 Task: Find the repository "javascript" with the type "Templates".
Action: Mouse moved to (1000, 73)
Screenshot: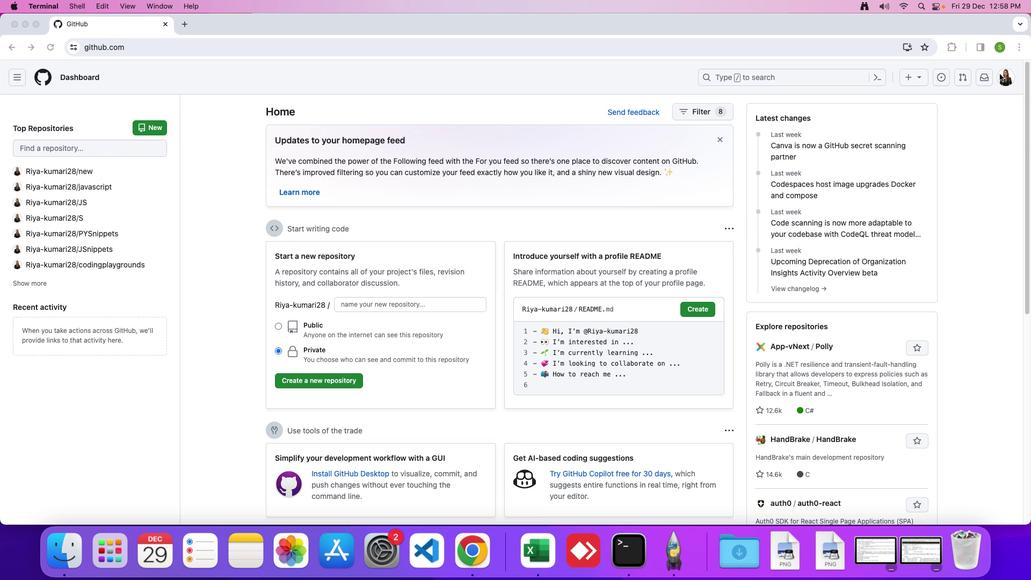 
Action: Mouse pressed left at (1000, 73)
Screenshot: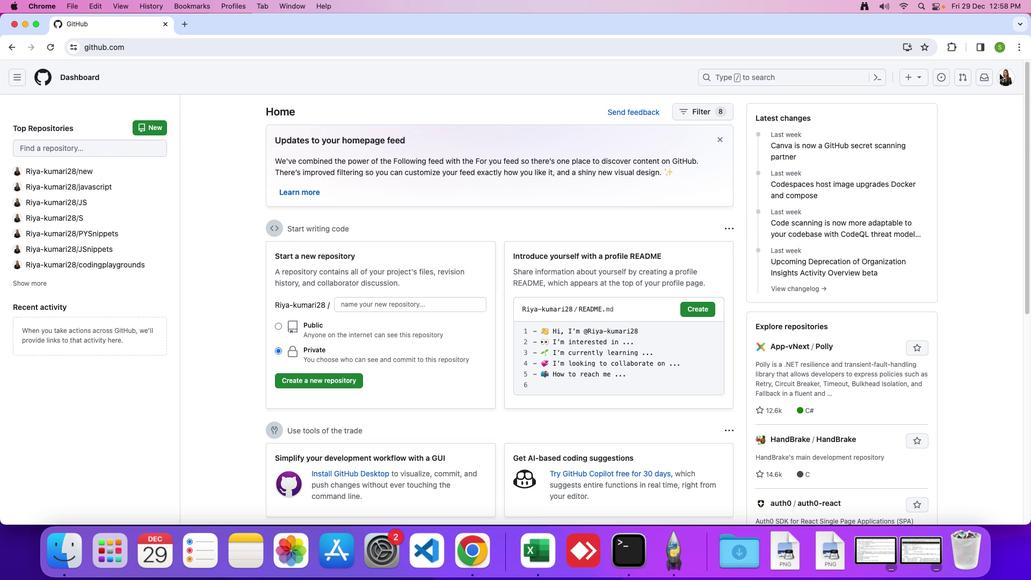 
Action: Mouse moved to (1002, 73)
Screenshot: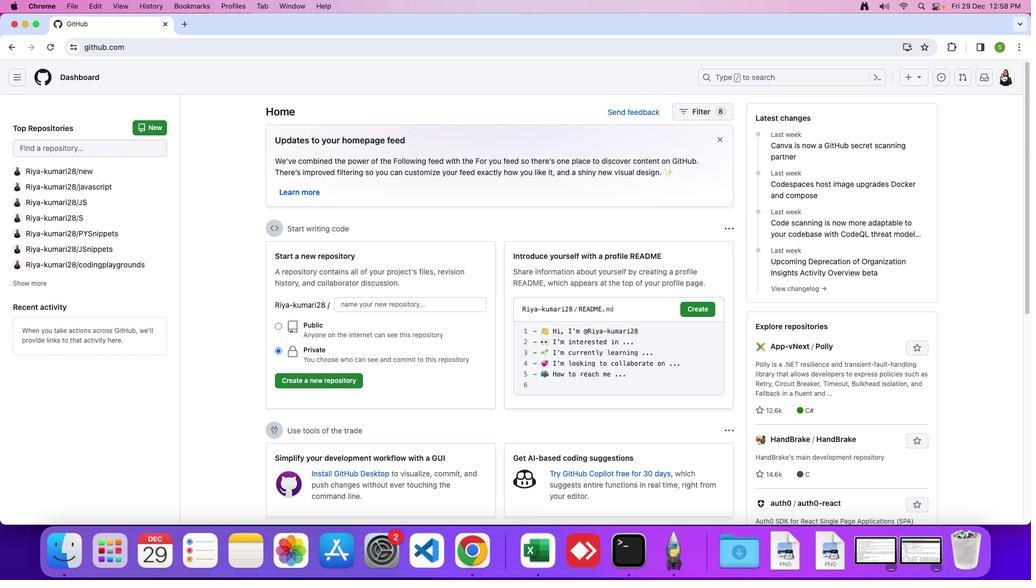 
Action: Mouse pressed left at (1002, 73)
Screenshot: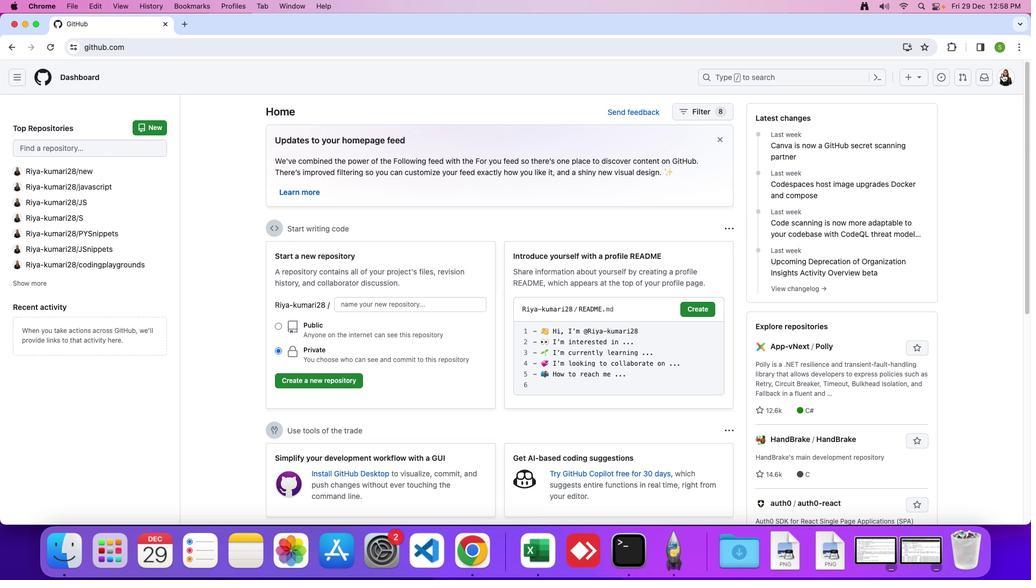 
Action: Mouse moved to (940, 170)
Screenshot: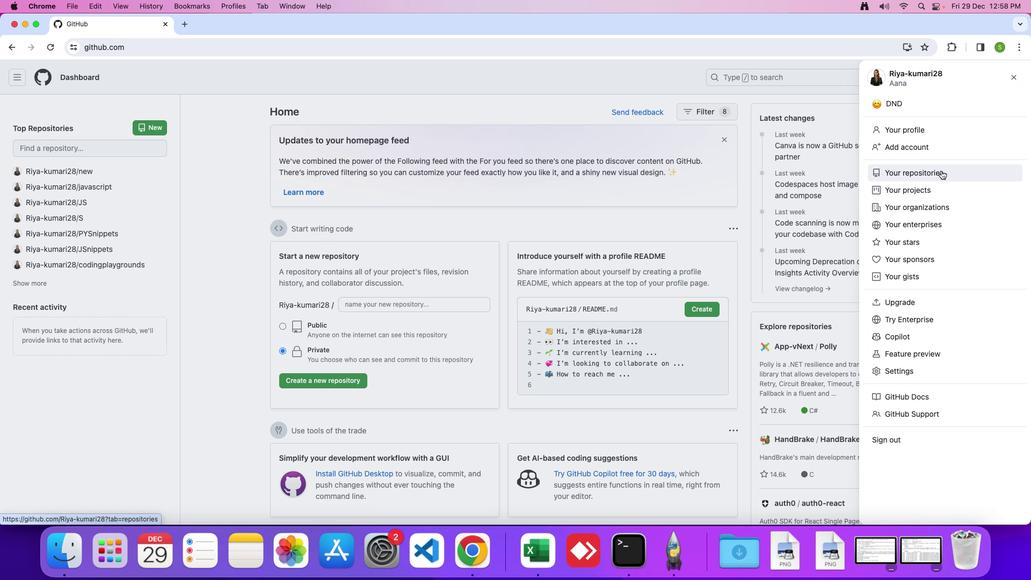 
Action: Mouse pressed left at (940, 170)
Screenshot: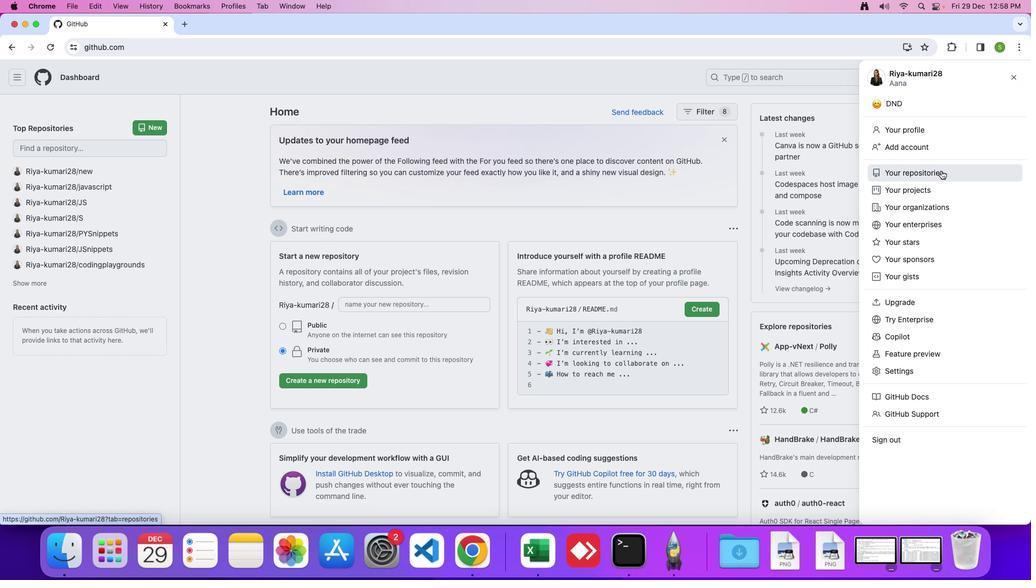 
Action: Mouse moved to (560, 135)
Screenshot: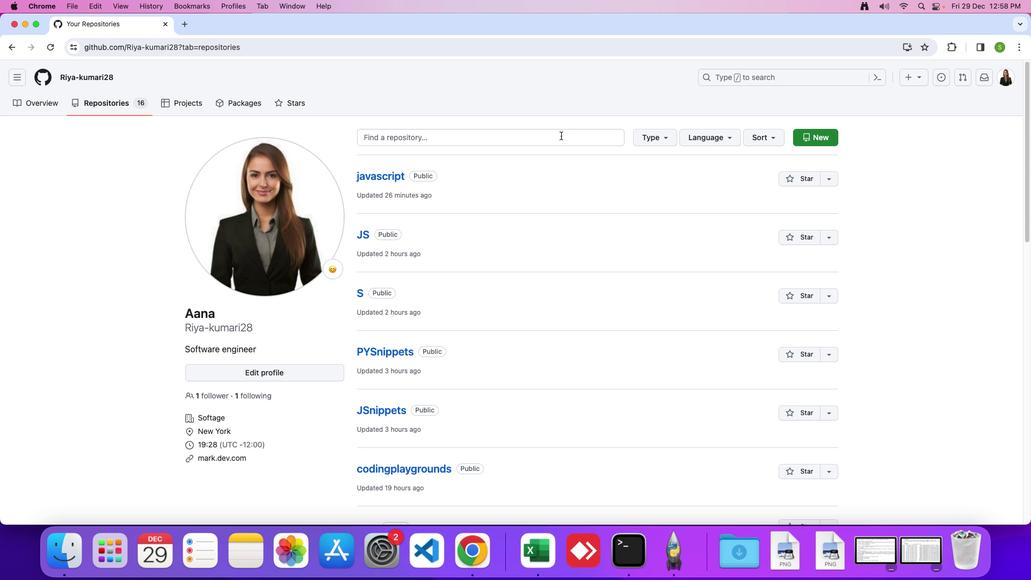 
Action: Mouse pressed left at (560, 135)
Screenshot: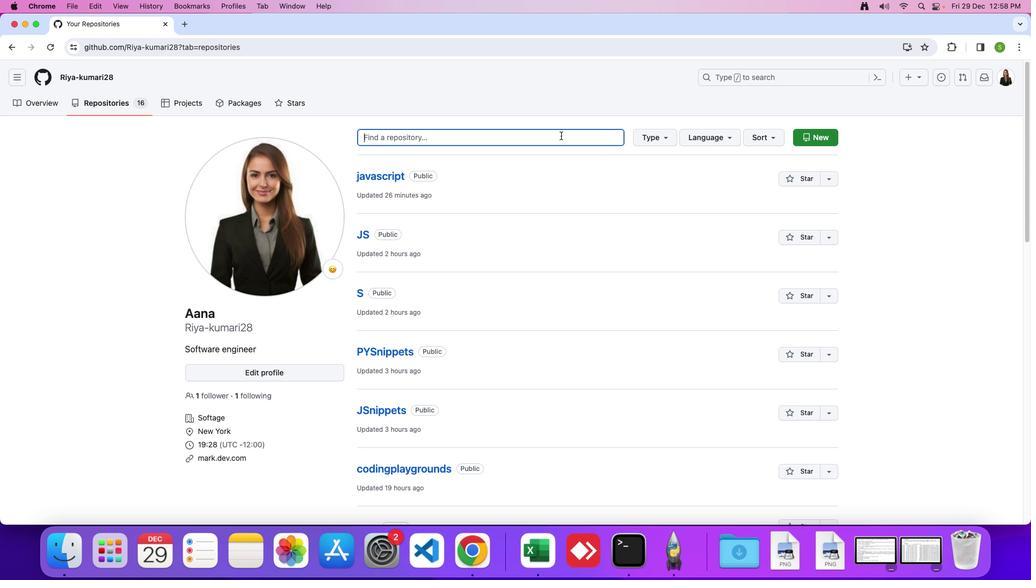 
Action: Mouse moved to (560, 135)
Screenshot: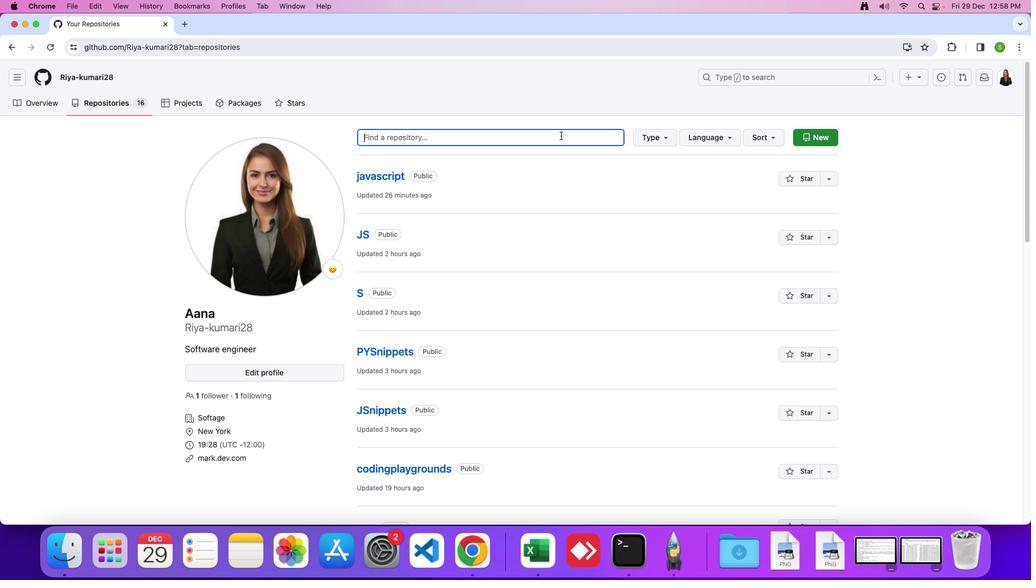 
Action: Key pressed Key.caps_lock'j''a''v''a''s''c''r''i''p''t'
Screenshot: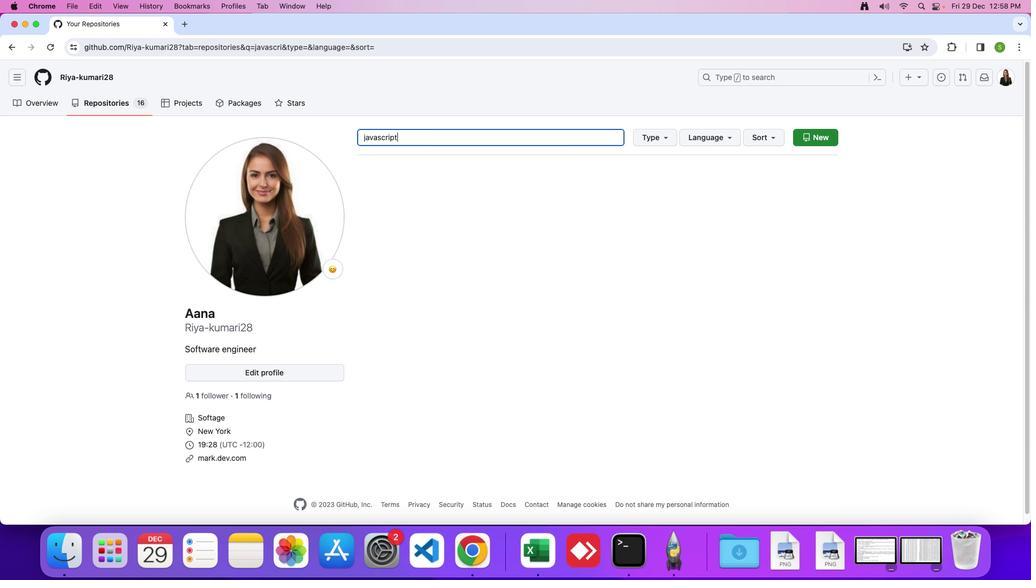 
Action: Mouse moved to (669, 138)
Screenshot: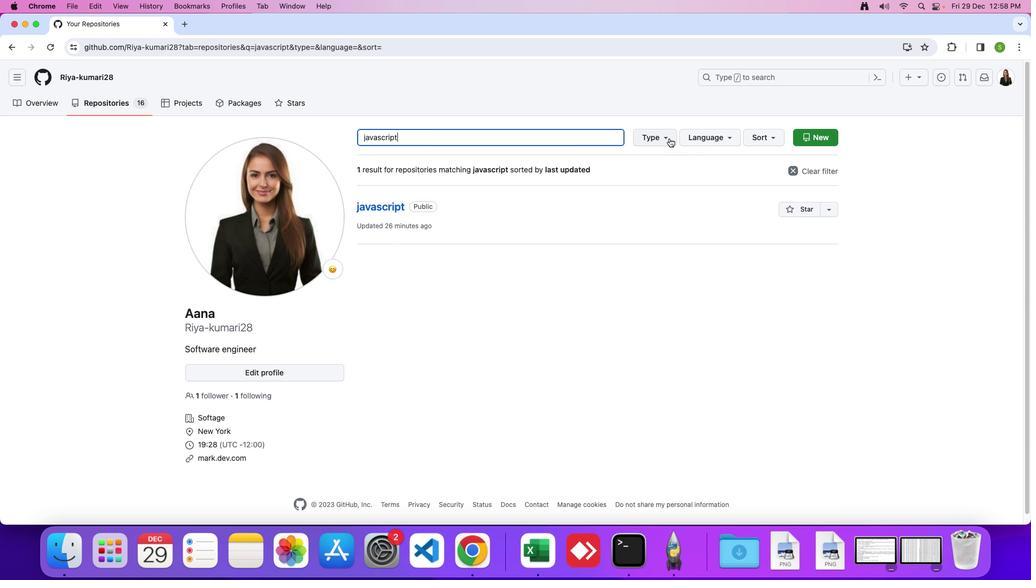 
Action: Mouse pressed left at (669, 138)
Screenshot: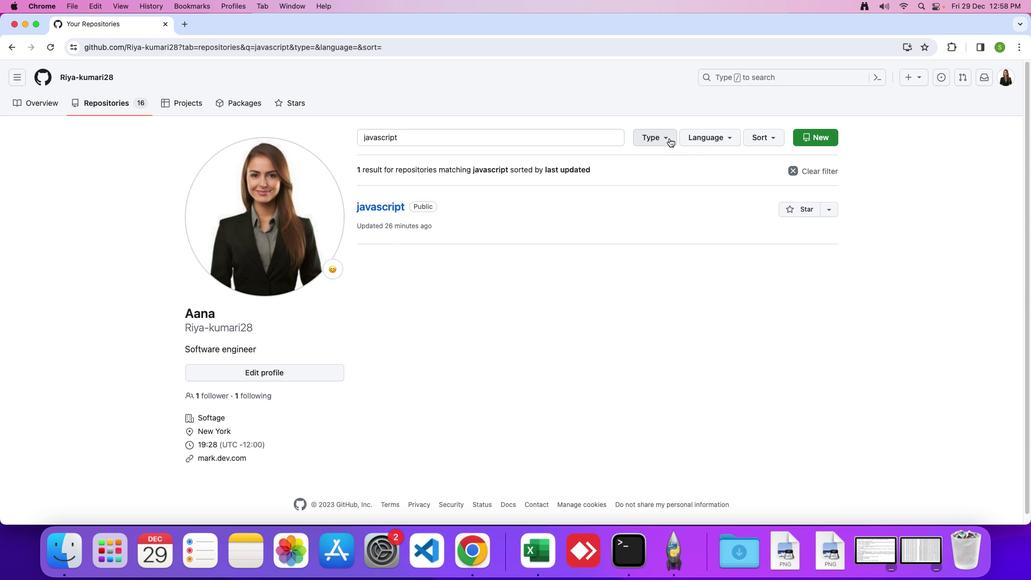 
Action: Mouse moved to (600, 317)
Screenshot: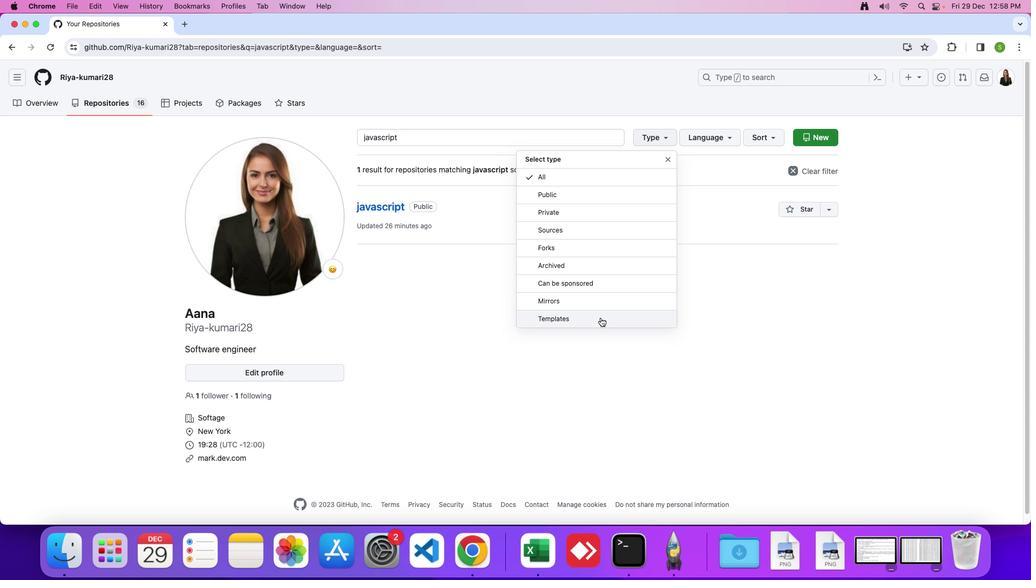 
Action: Mouse pressed left at (600, 317)
Screenshot: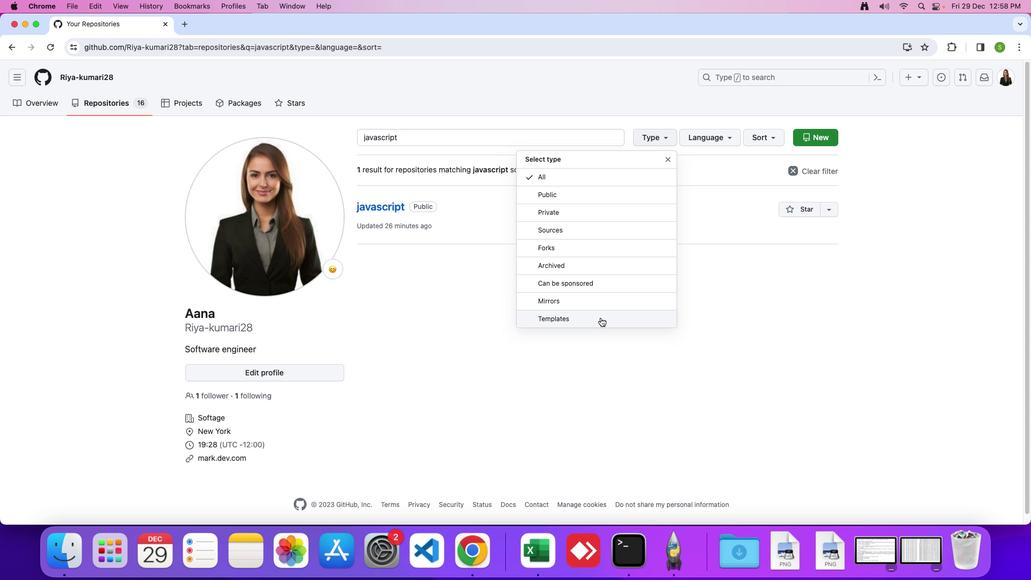
Action: Mouse moved to (600, 317)
Screenshot: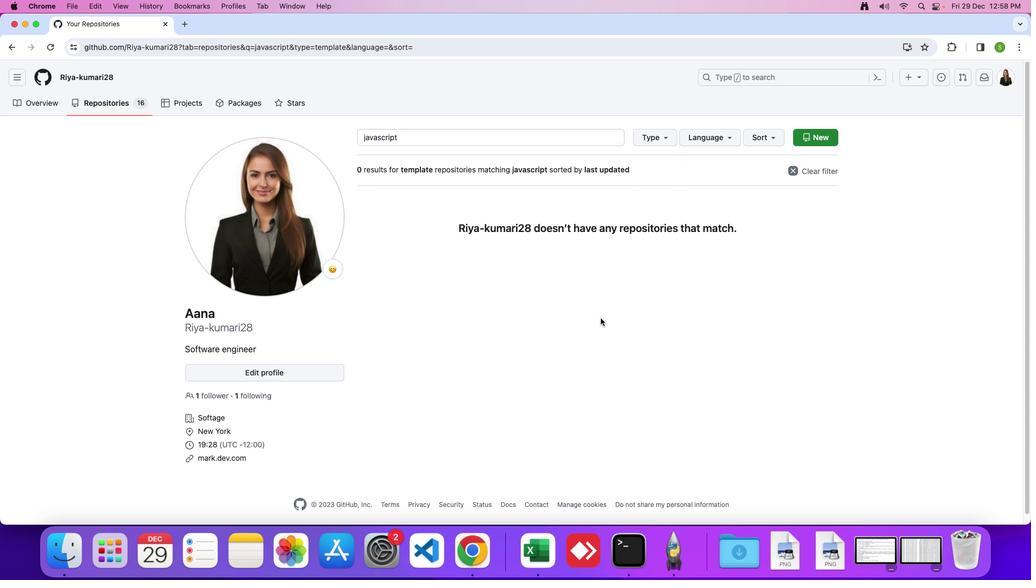 
